 Task: Set the email attachments format while sending emails in Salesforce
Action: Mouse moved to (435, 252)
Screenshot: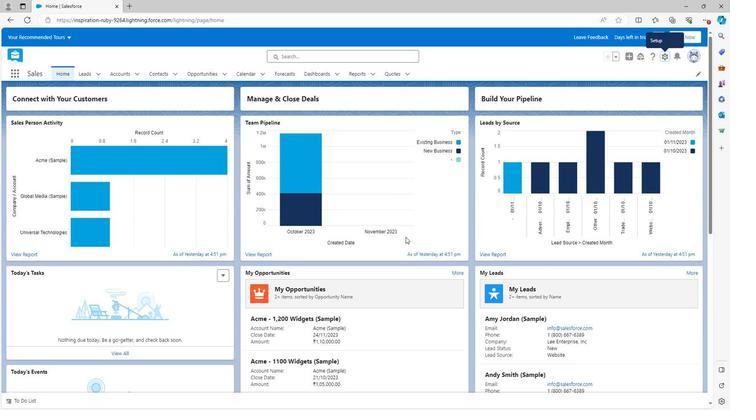 
Action: Mouse scrolled (435, 252) with delta (0, 0)
Screenshot: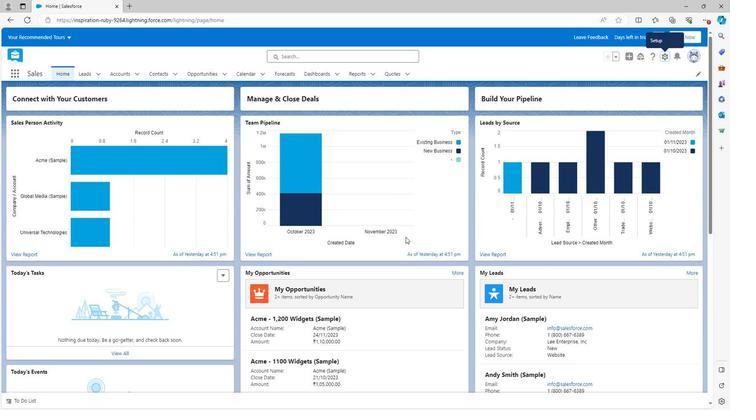 
Action: Mouse scrolled (435, 252) with delta (0, 0)
Screenshot: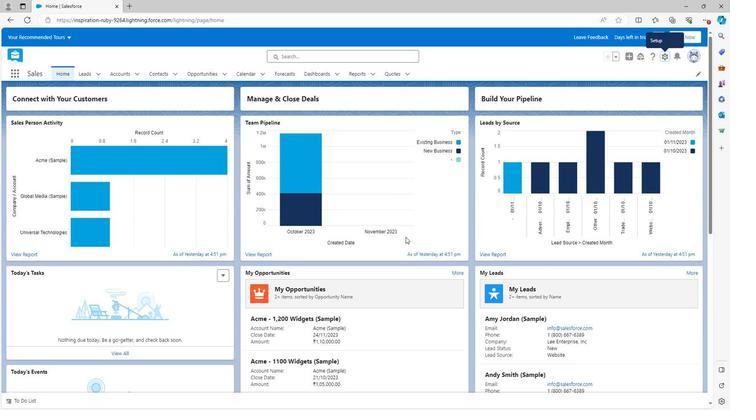 
Action: Mouse scrolled (435, 252) with delta (0, 0)
Screenshot: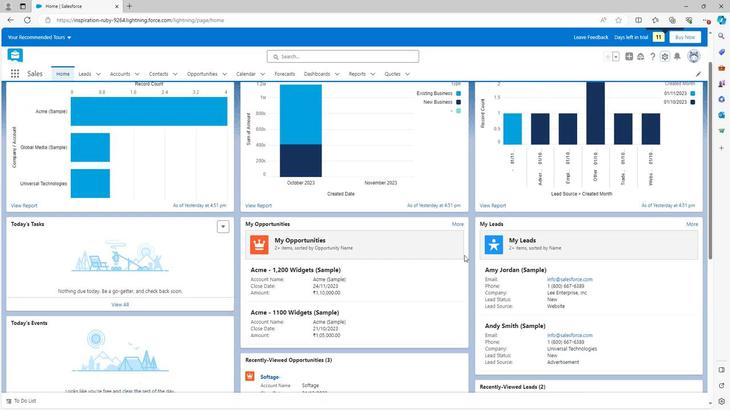 
Action: Mouse scrolled (435, 252) with delta (0, 0)
Screenshot: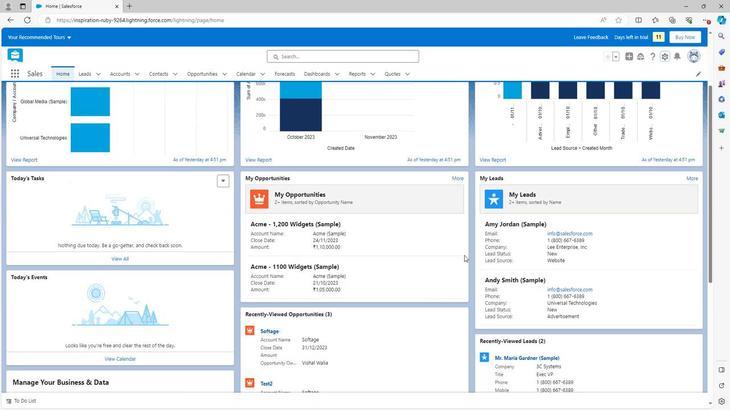 
Action: Mouse scrolled (435, 252) with delta (0, 0)
Screenshot: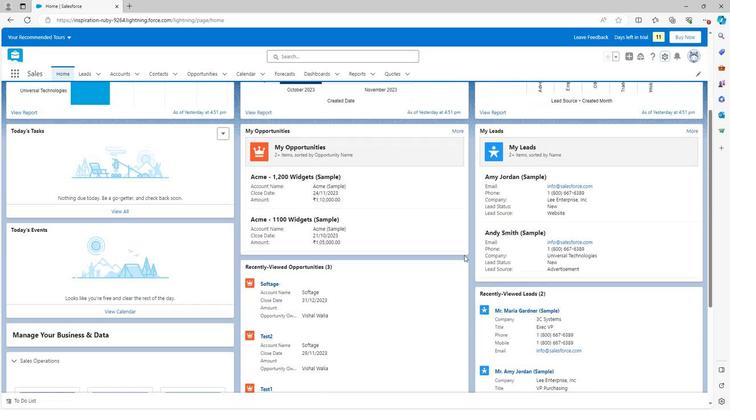 
Action: Mouse scrolled (435, 253) with delta (0, 0)
Screenshot: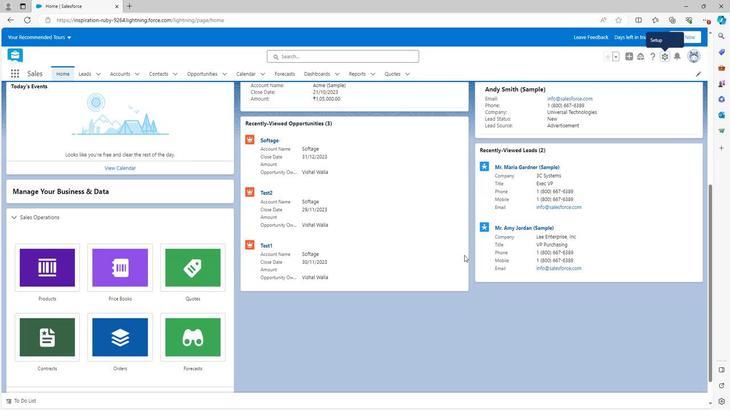
Action: Mouse scrolled (435, 253) with delta (0, 0)
Screenshot: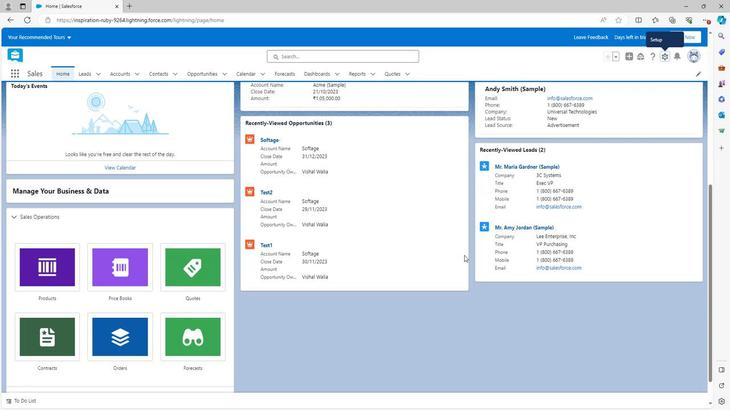 
Action: Mouse scrolled (435, 253) with delta (0, 0)
Screenshot: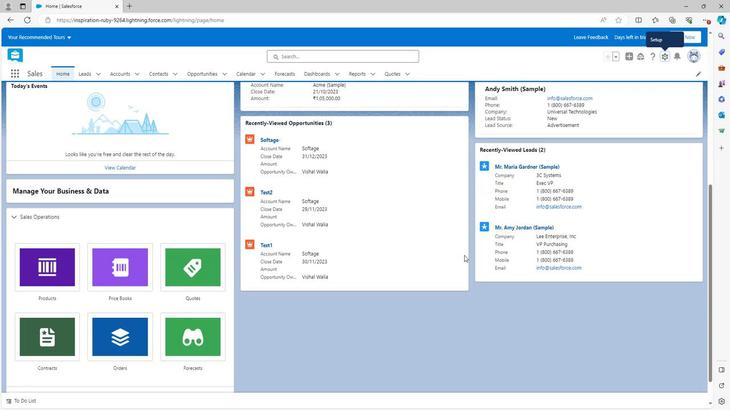 
Action: Mouse scrolled (435, 253) with delta (0, 0)
Screenshot: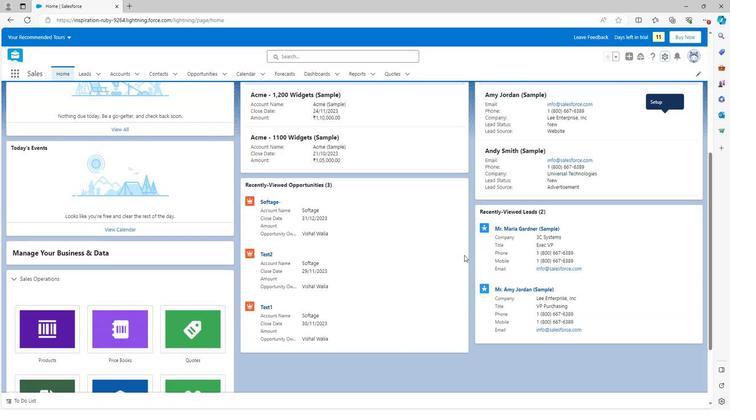 
Action: Mouse scrolled (435, 253) with delta (0, 0)
Screenshot: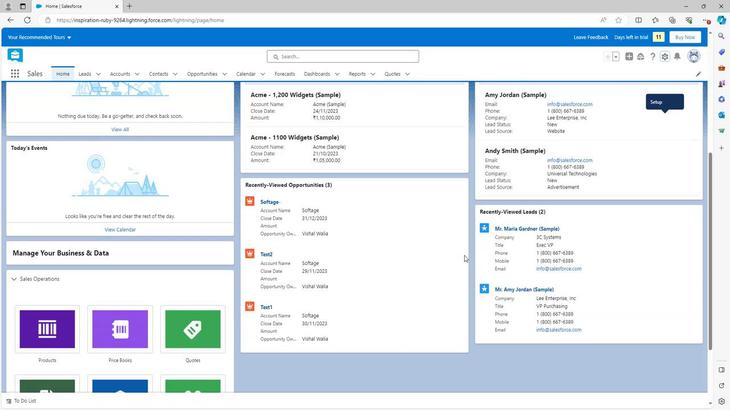 
Action: Mouse scrolled (435, 253) with delta (0, 0)
Screenshot: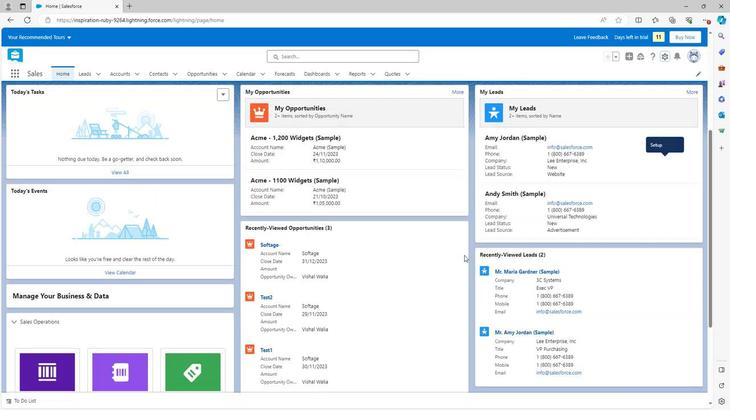 
Action: Mouse moved to (623, 65)
Screenshot: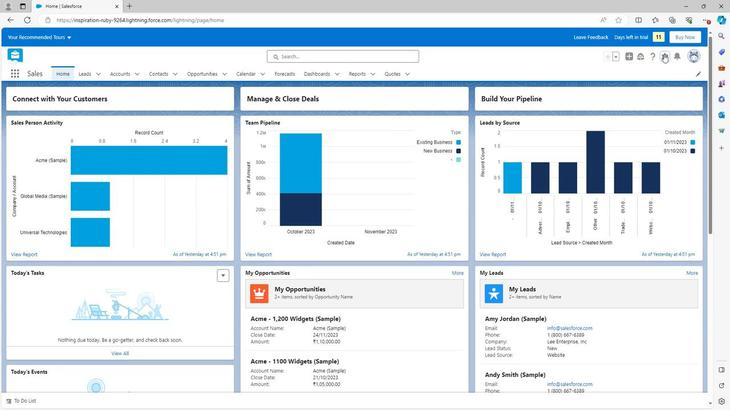 
Action: Mouse pressed left at (623, 65)
Screenshot: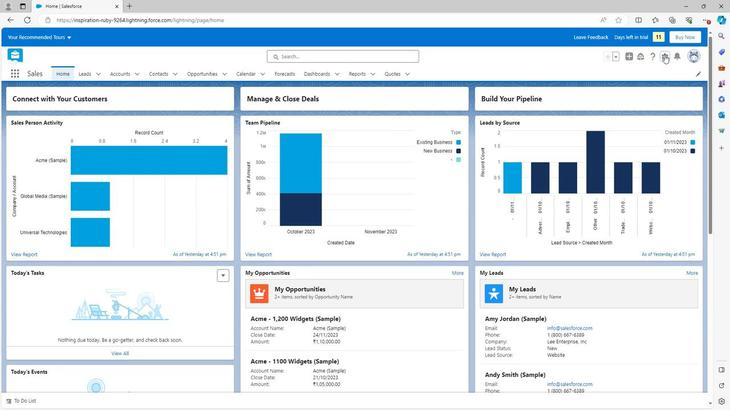 
Action: Mouse moved to (593, 87)
Screenshot: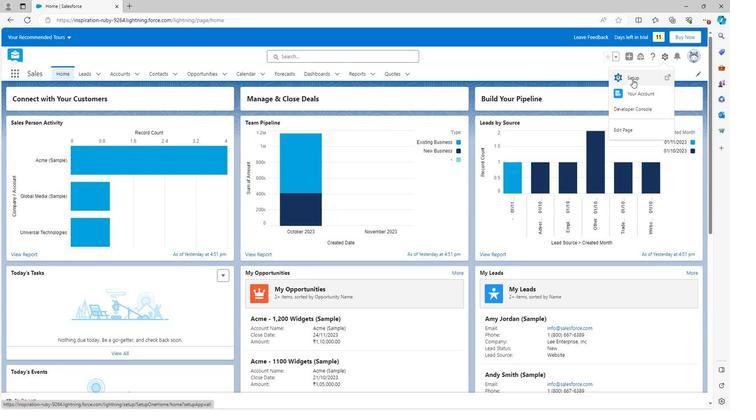 
Action: Mouse pressed left at (593, 87)
Screenshot: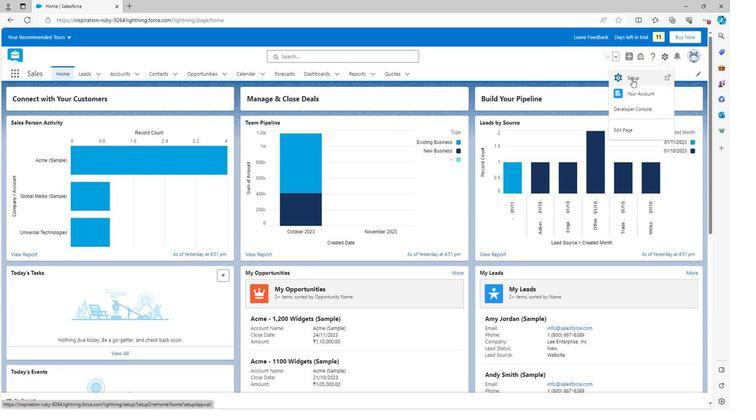 
Action: Mouse moved to (6, 256)
Screenshot: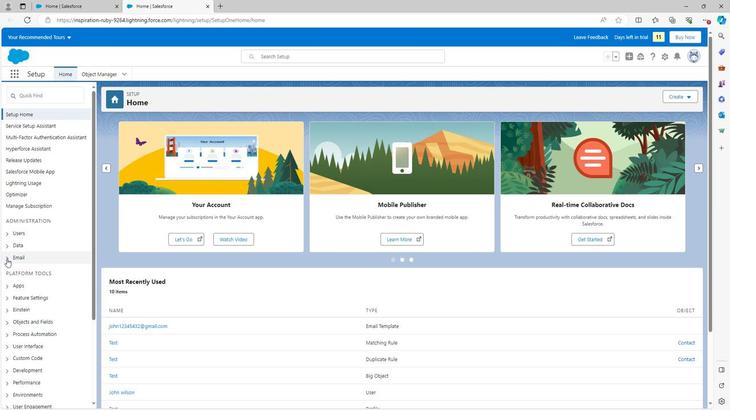 
Action: Mouse pressed left at (6, 256)
Screenshot: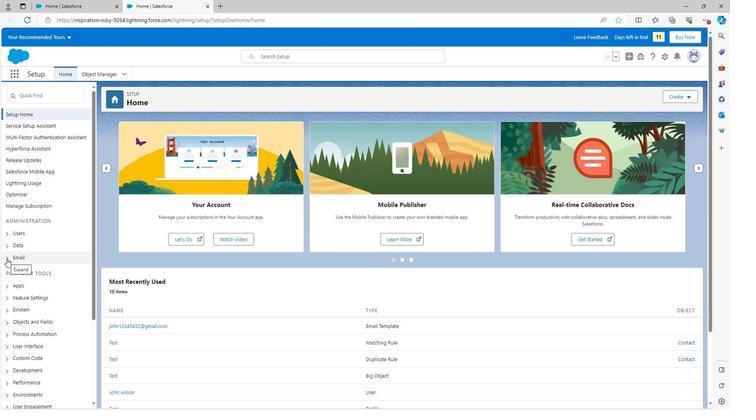 
Action: Mouse moved to (34, 355)
Screenshot: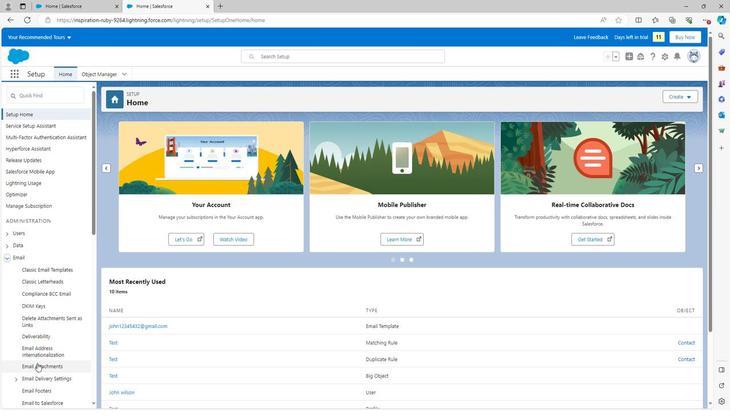 
Action: Mouse pressed left at (34, 355)
Screenshot: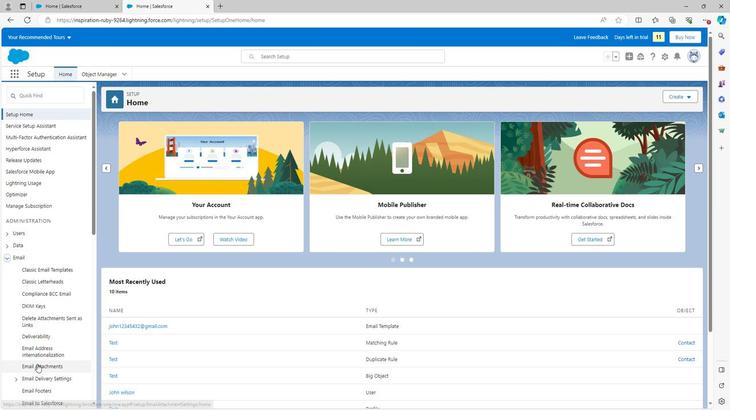 
Action: Mouse moved to (279, 165)
Screenshot: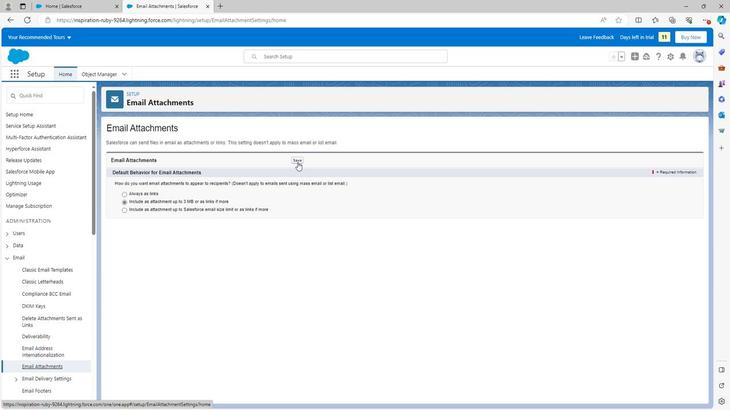 
Action: Mouse pressed left at (279, 165)
Screenshot: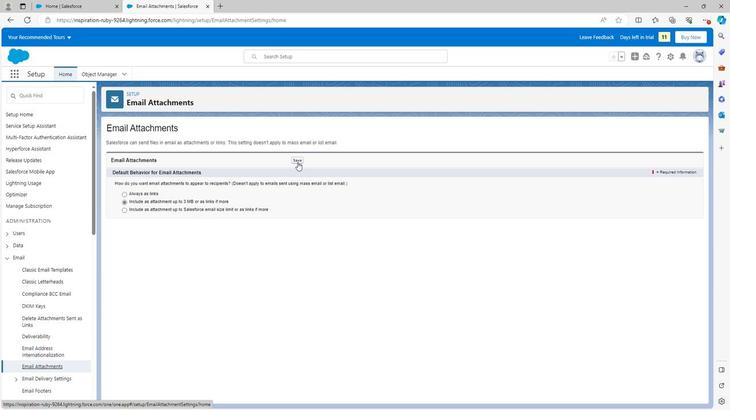 
Action: Mouse moved to (277, 165)
Screenshot: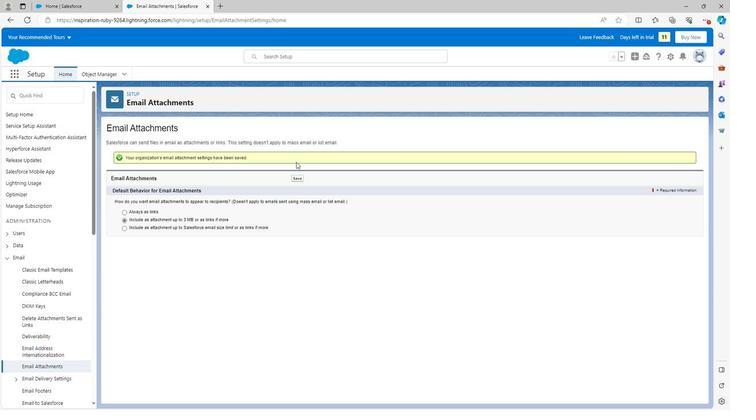 
